 Task: Look for properties with washing machine facilities.
Action: Mouse moved to (1142, 164)
Screenshot: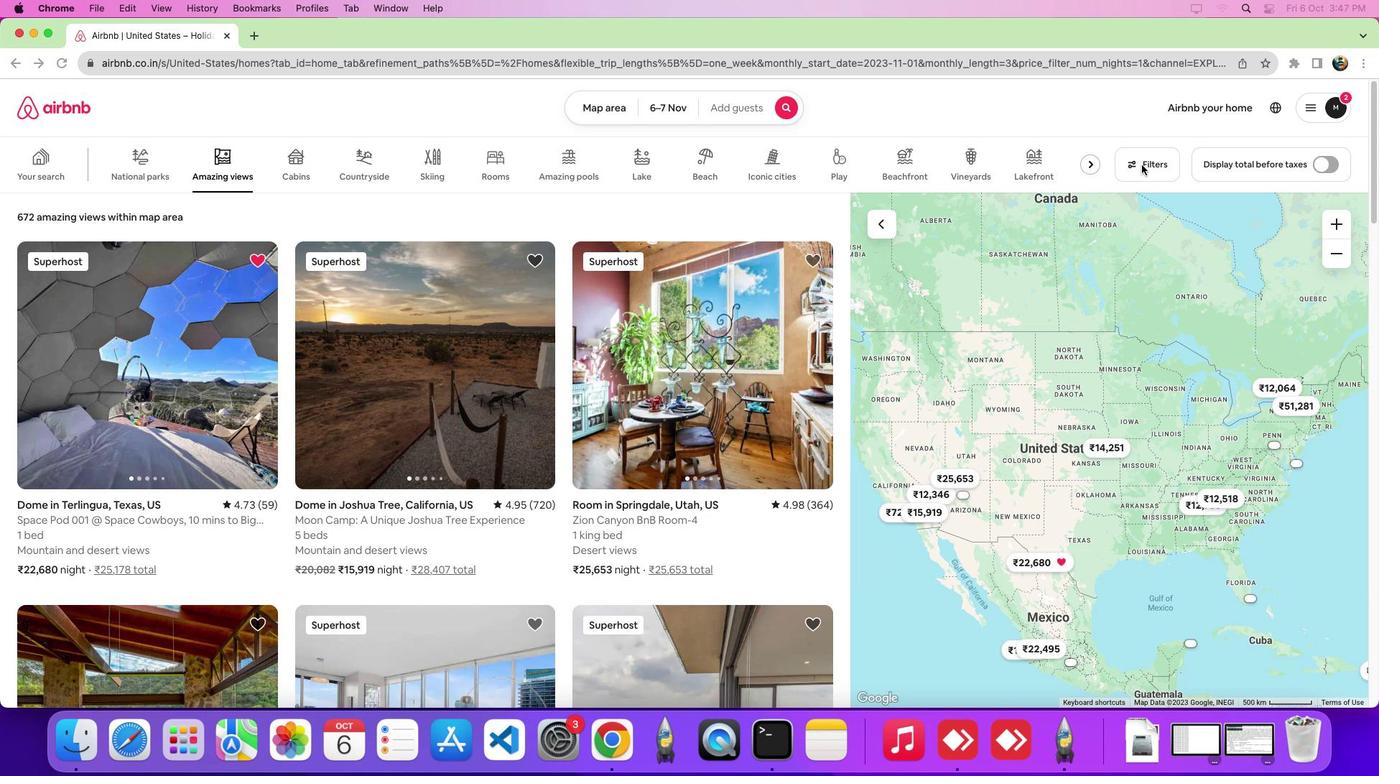 
Action: Mouse pressed left at (1142, 164)
Screenshot: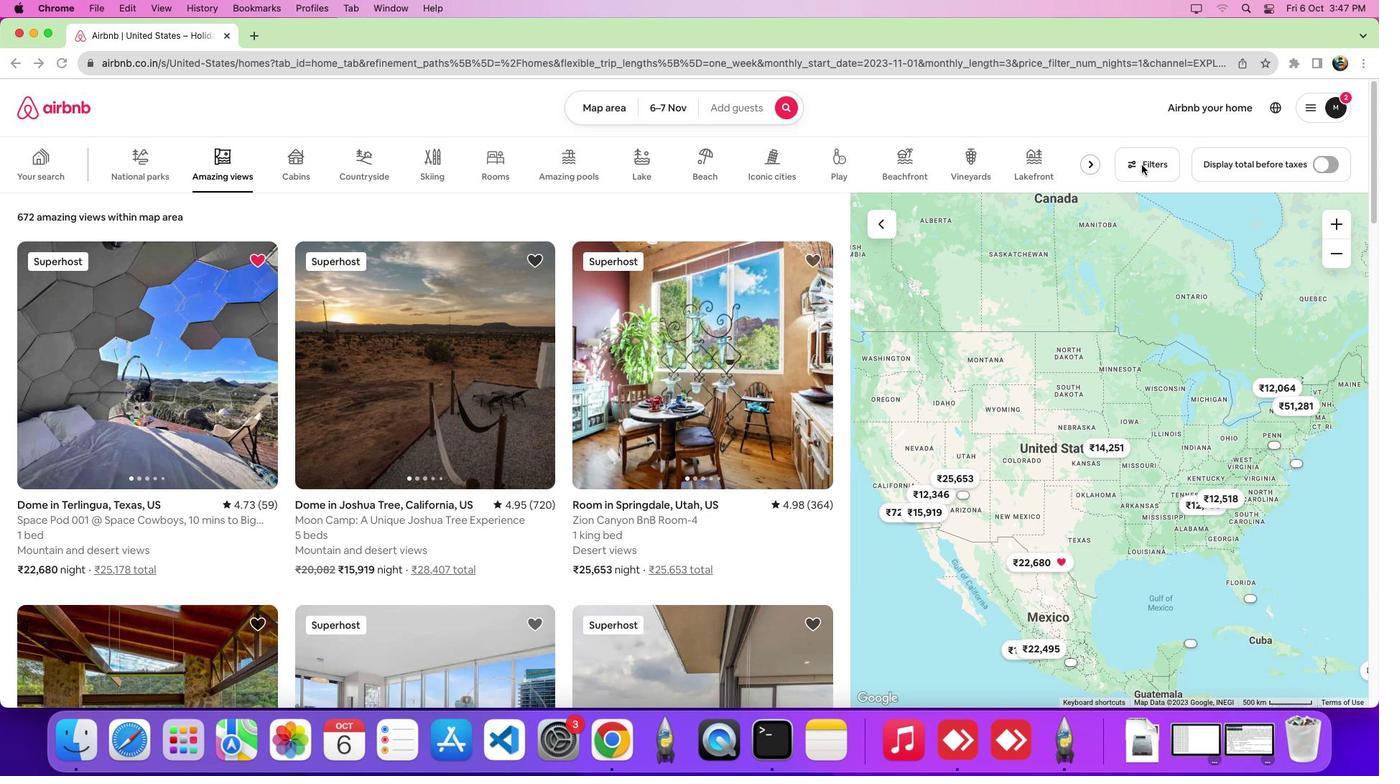 
Action: Mouse pressed left at (1142, 164)
Screenshot: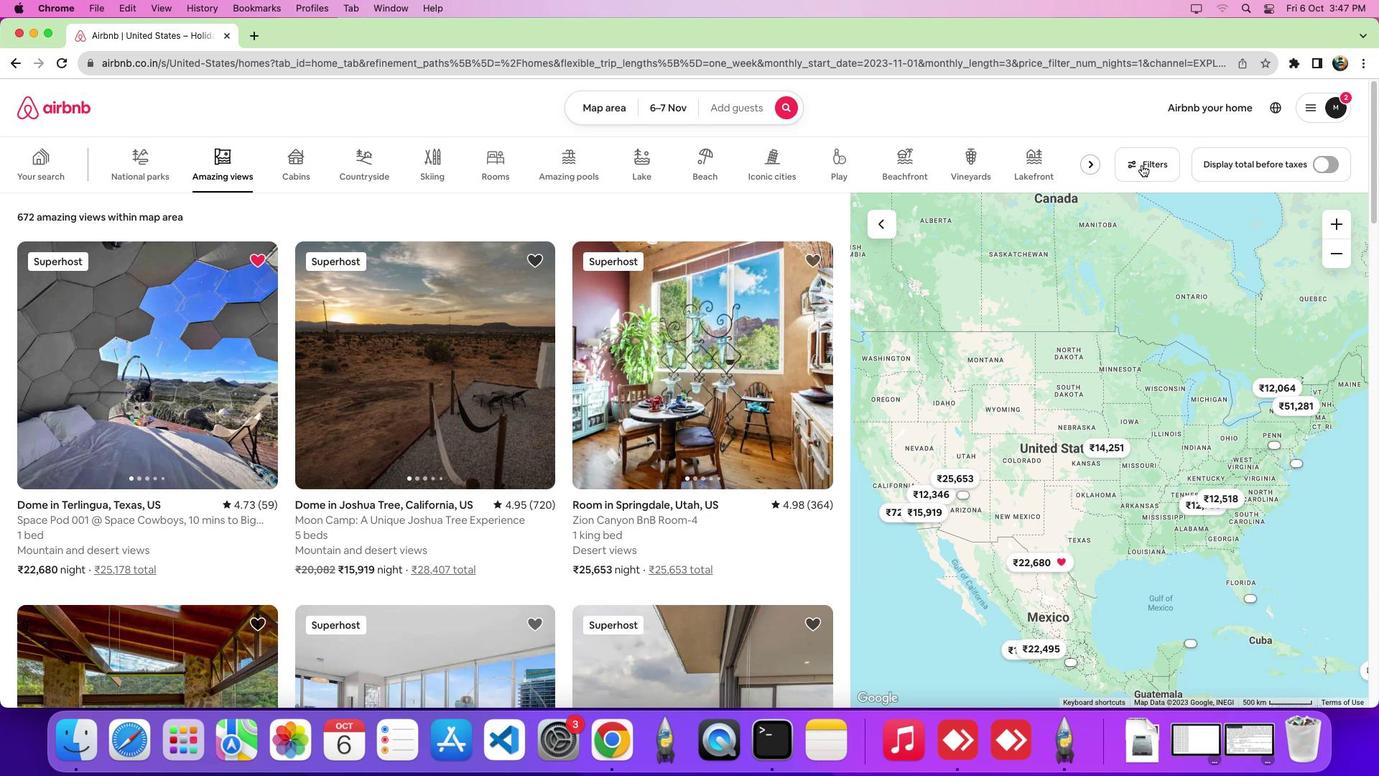 
Action: Mouse moved to (705, 253)
Screenshot: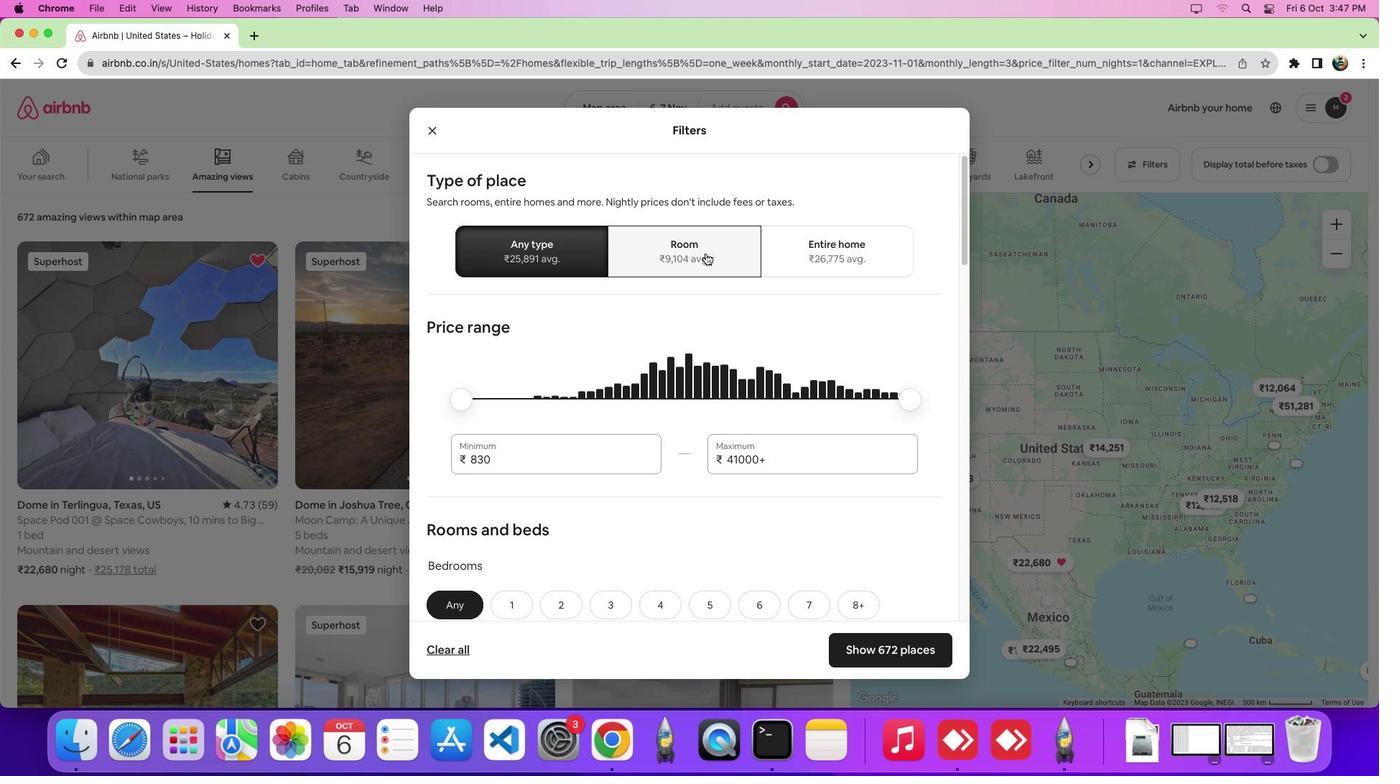 
Action: Mouse pressed left at (705, 253)
Screenshot: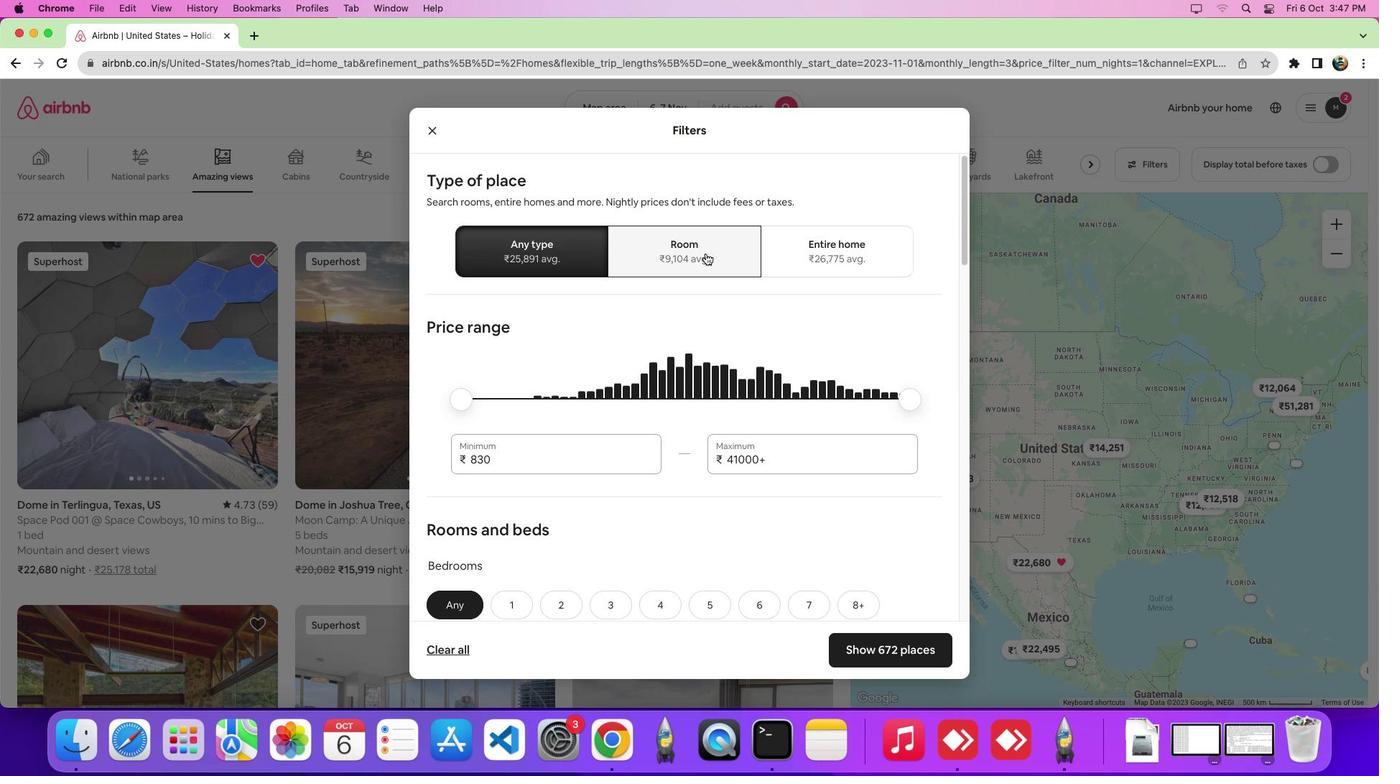 
Action: Mouse moved to (706, 465)
Screenshot: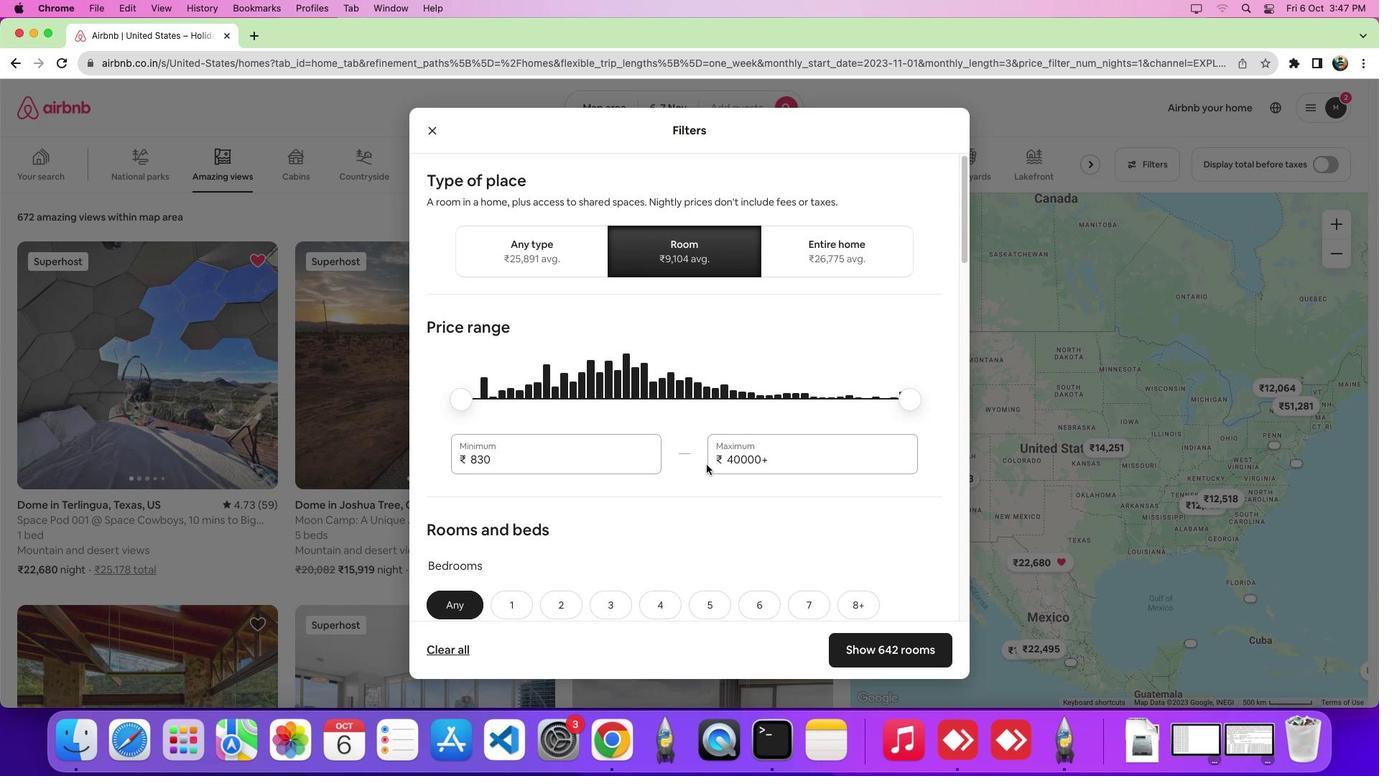 
Action: Mouse scrolled (706, 465) with delta (0, 0)
Screenshot: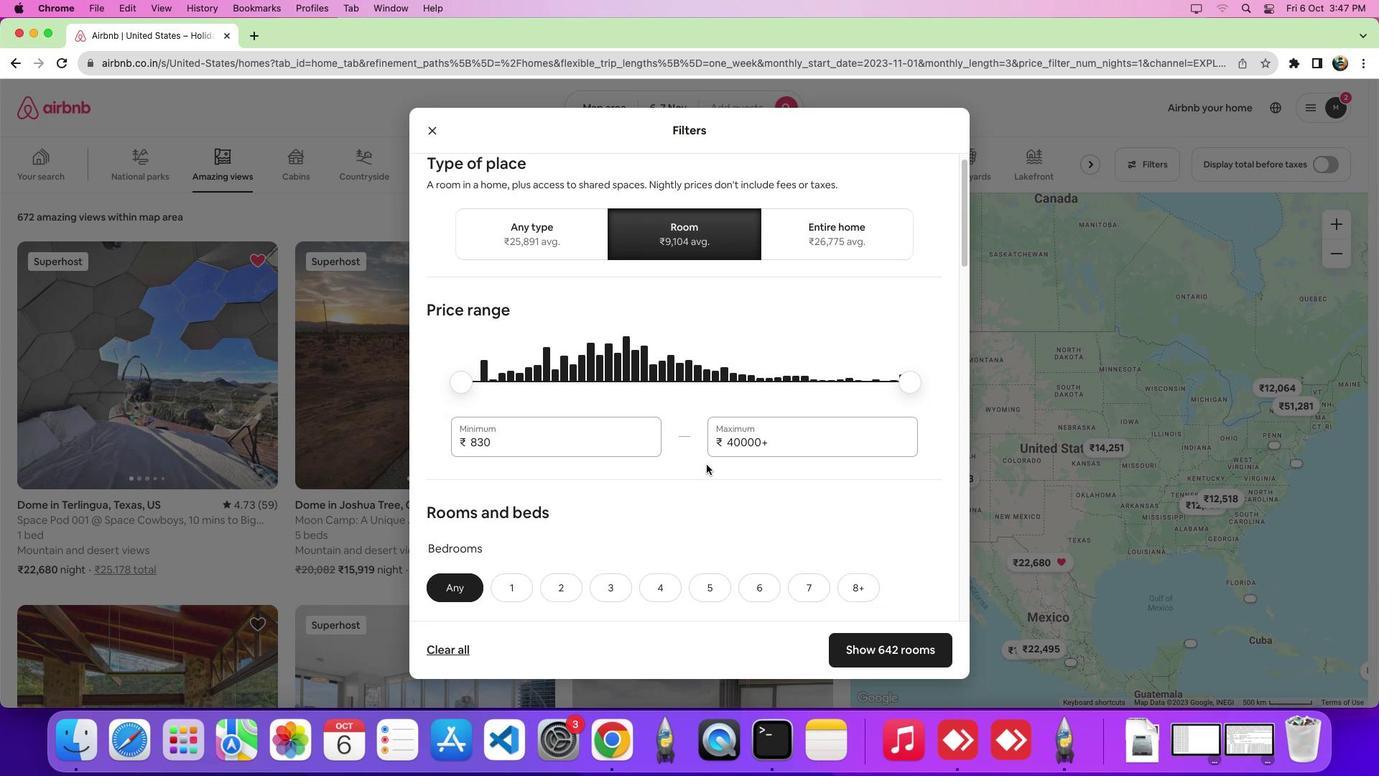 
Action: Mouse scrolled (706, 465) with delta (0, 0)
Screenshot: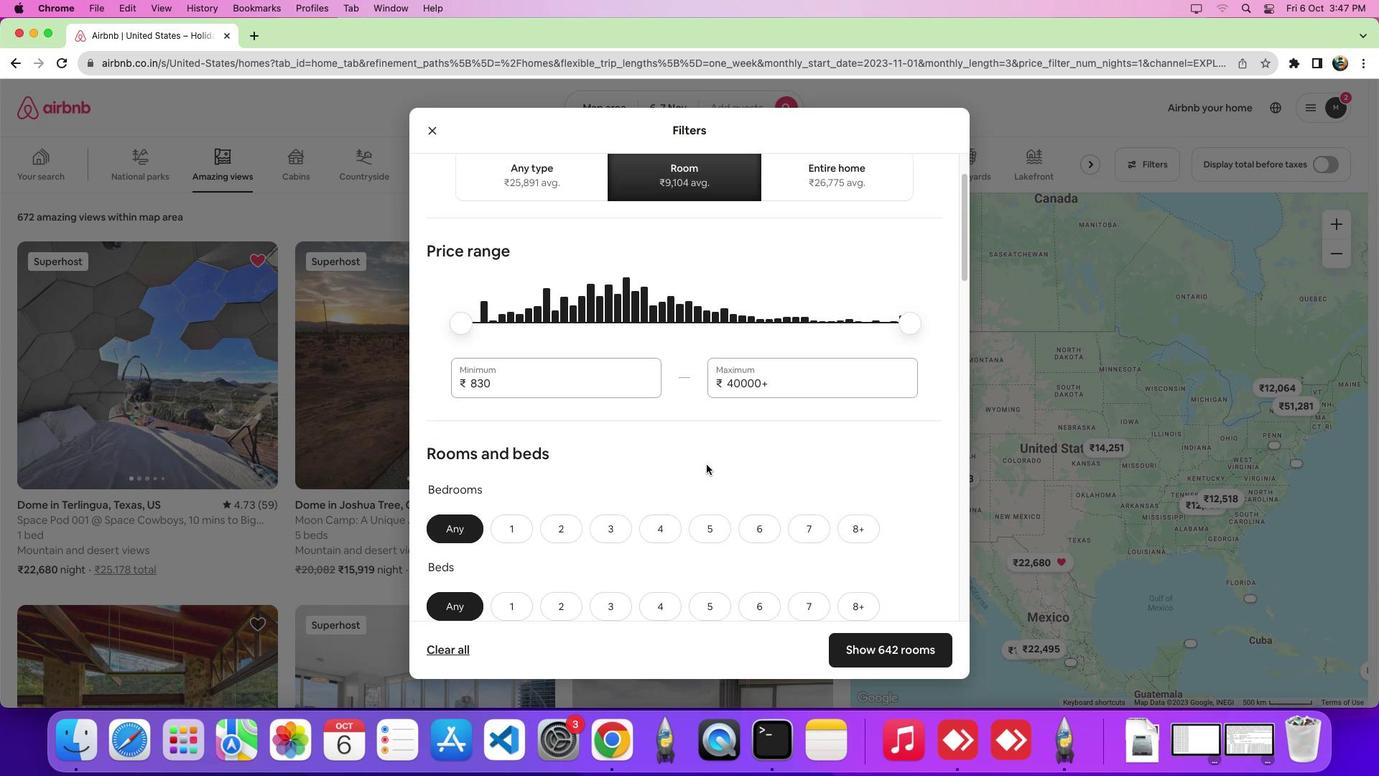 
Action: Mouse scrolled (706, 465) with delta (0, -4)
Screenshot: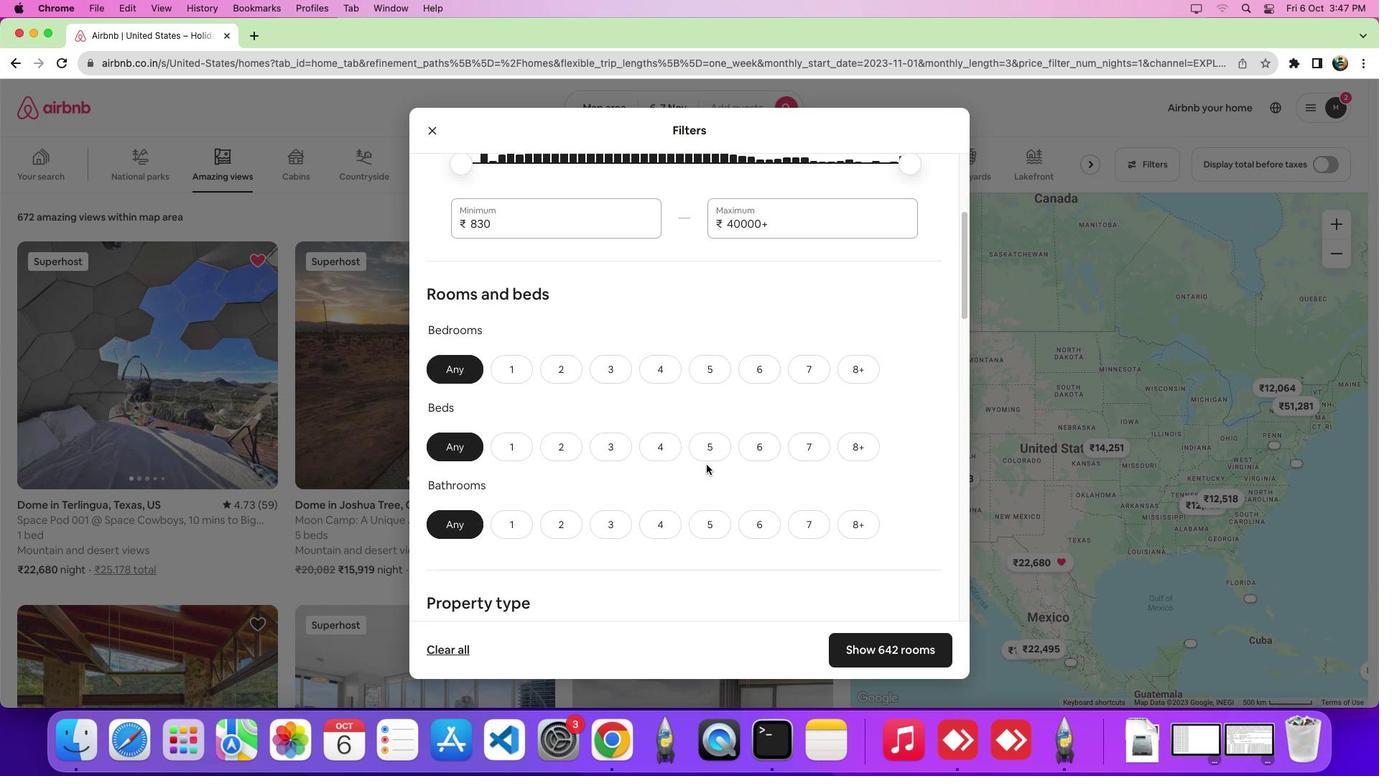 
Action: Mouse scrolled (706, 465) with delta (0, -4)
Screenshot: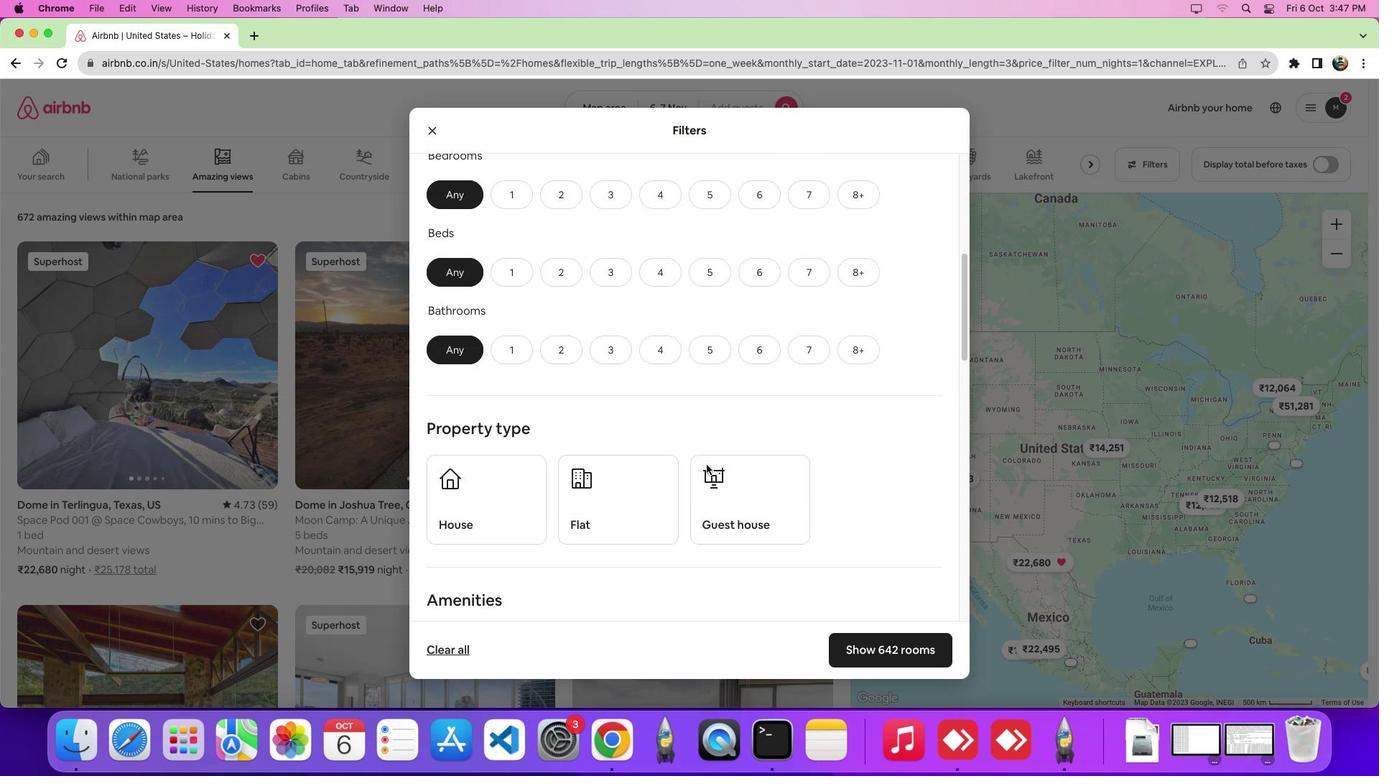 
Action: Mouse scrolled (706, 465) with delta (0, 0)
Screenshot: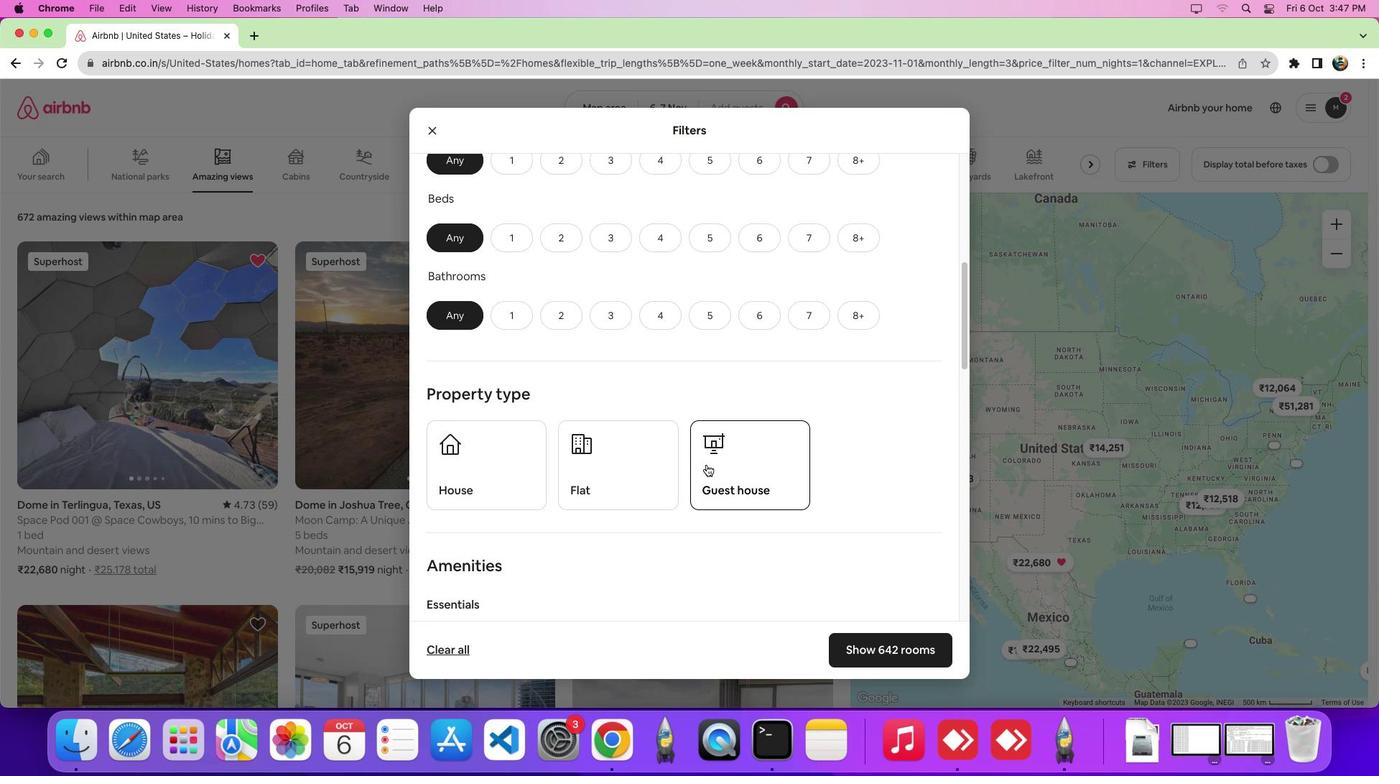 
Action: Mouse scrolled (706, 465) with delta (0, 0)
Screenshot: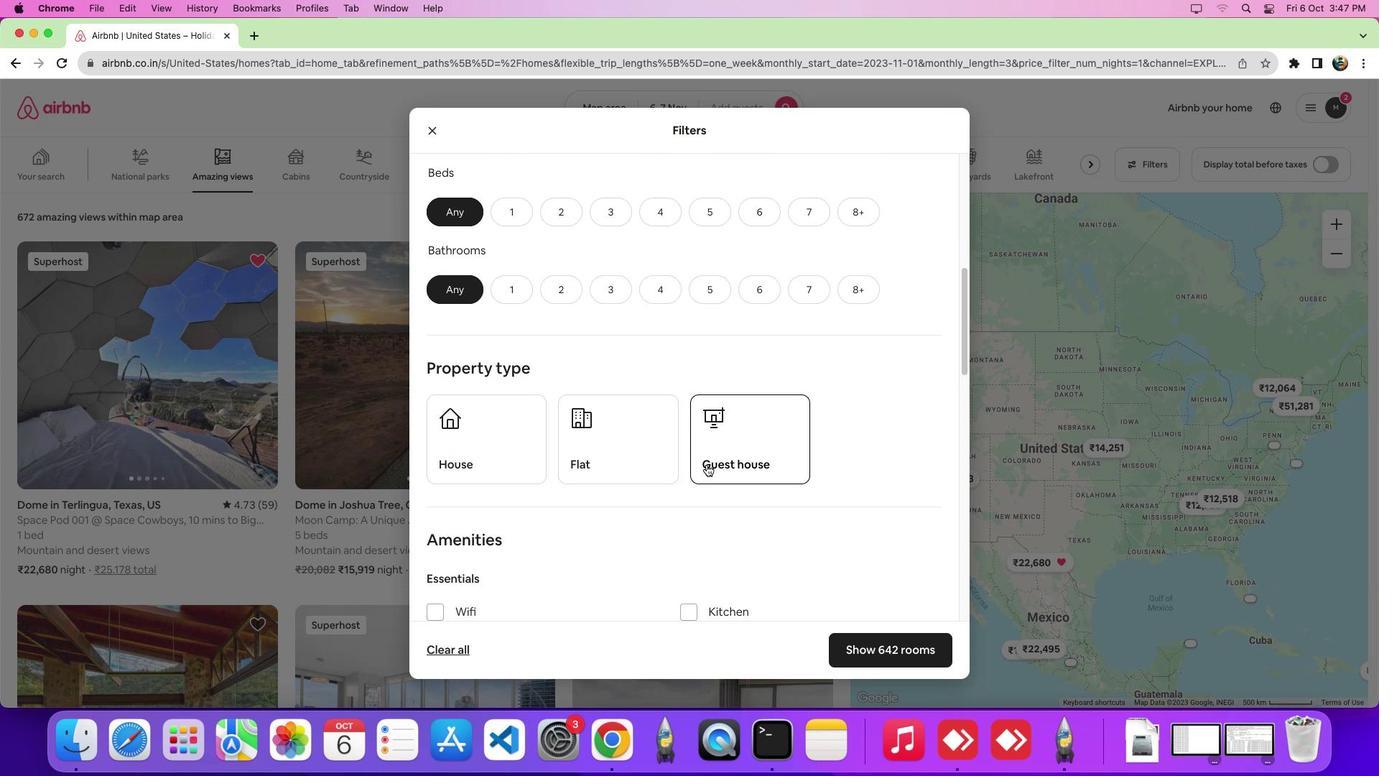 
Action: Mouse scrolled (706, 465) with delta (0, -2)
Screenshot: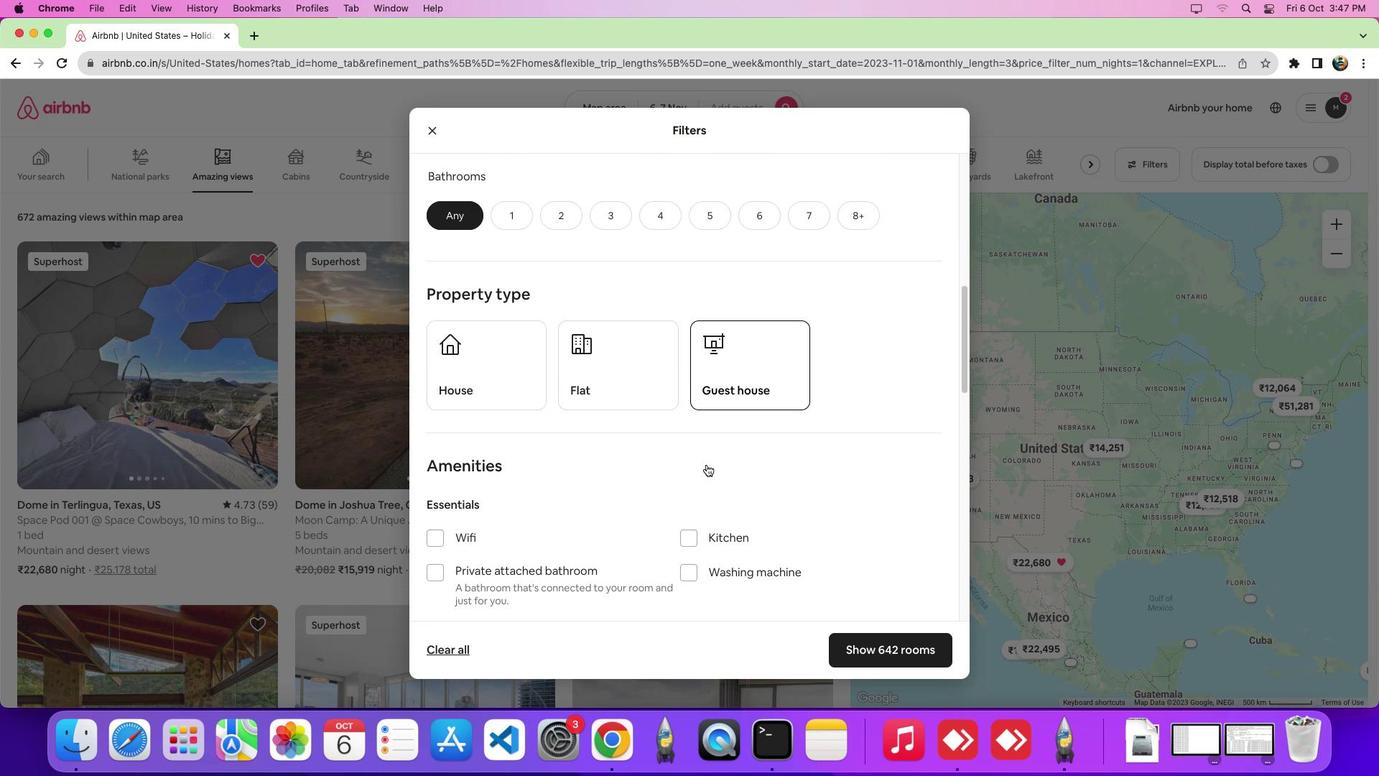 
Action: Mouse scrolled (706, 465) with delta (0, 0)
Screenshot: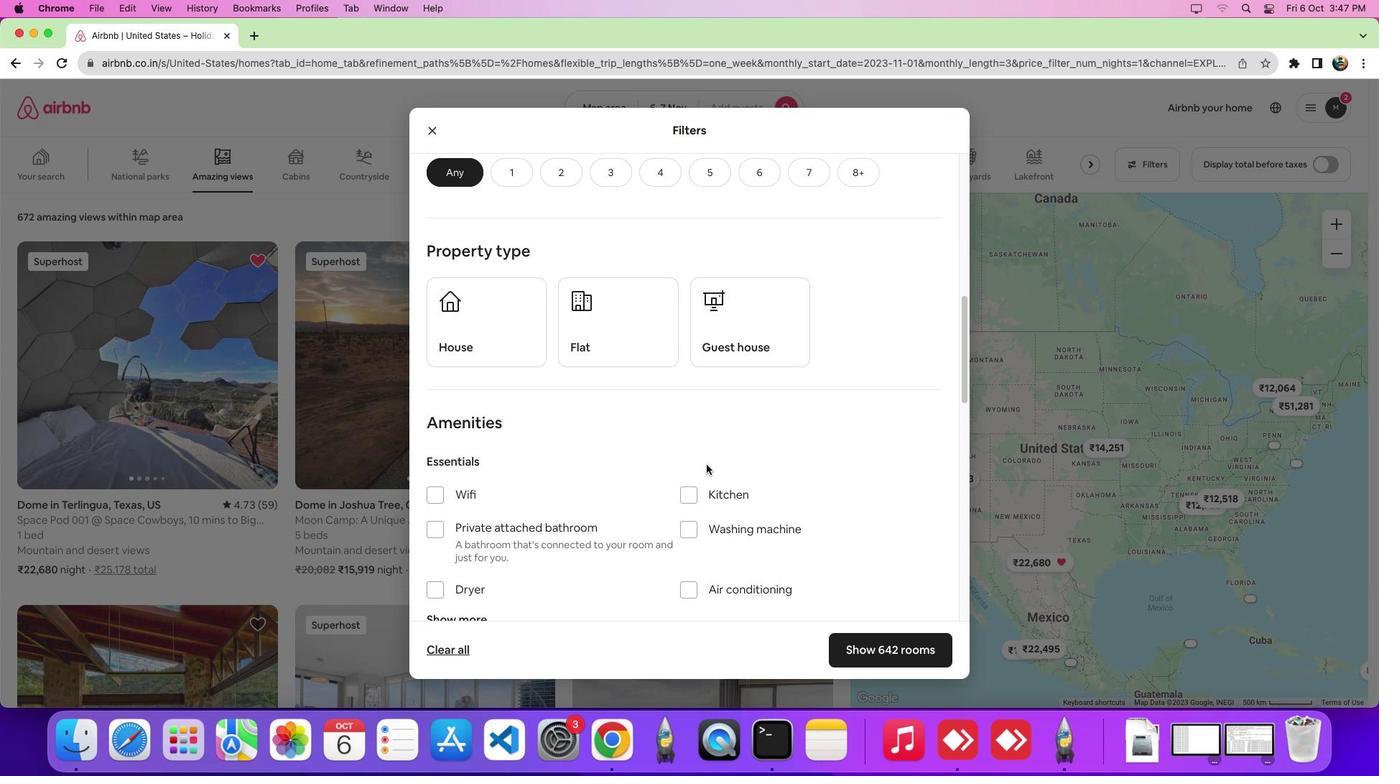 
Action: Mouse scrolled (706, 465) with delta (0, 0)
Screenshot: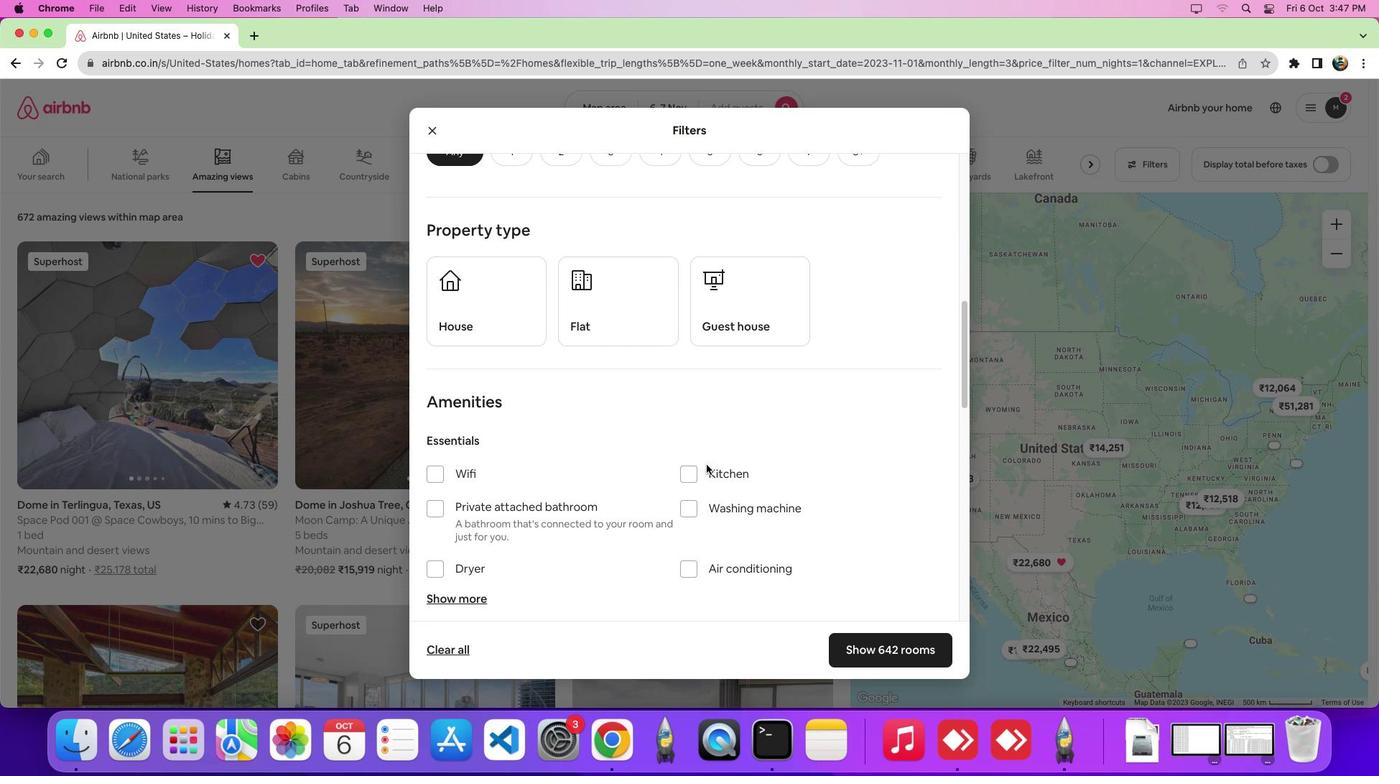 
Action: Mouse scrolled (706, 465) with delta (0, -1)
Screenshot: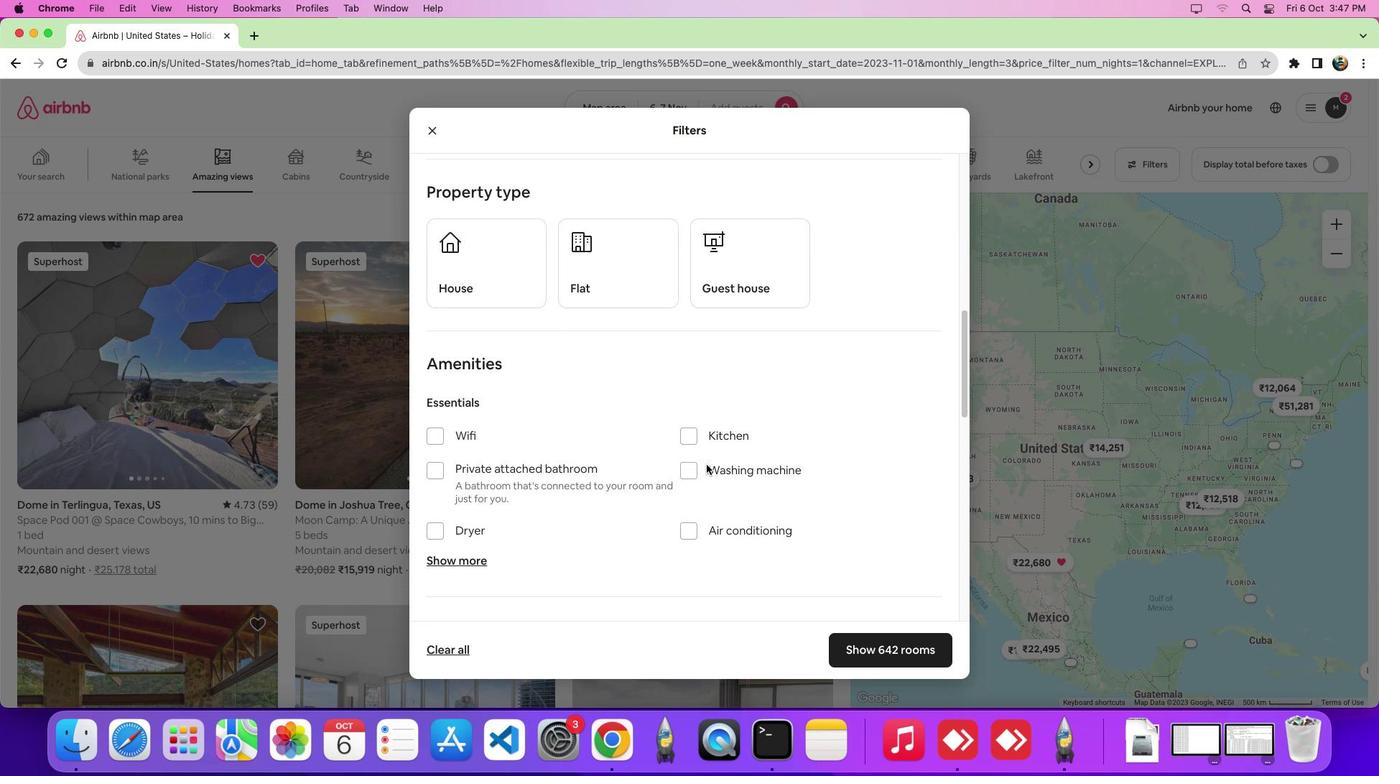 
Action: Mouse moved to (694, 441)
Screenshot: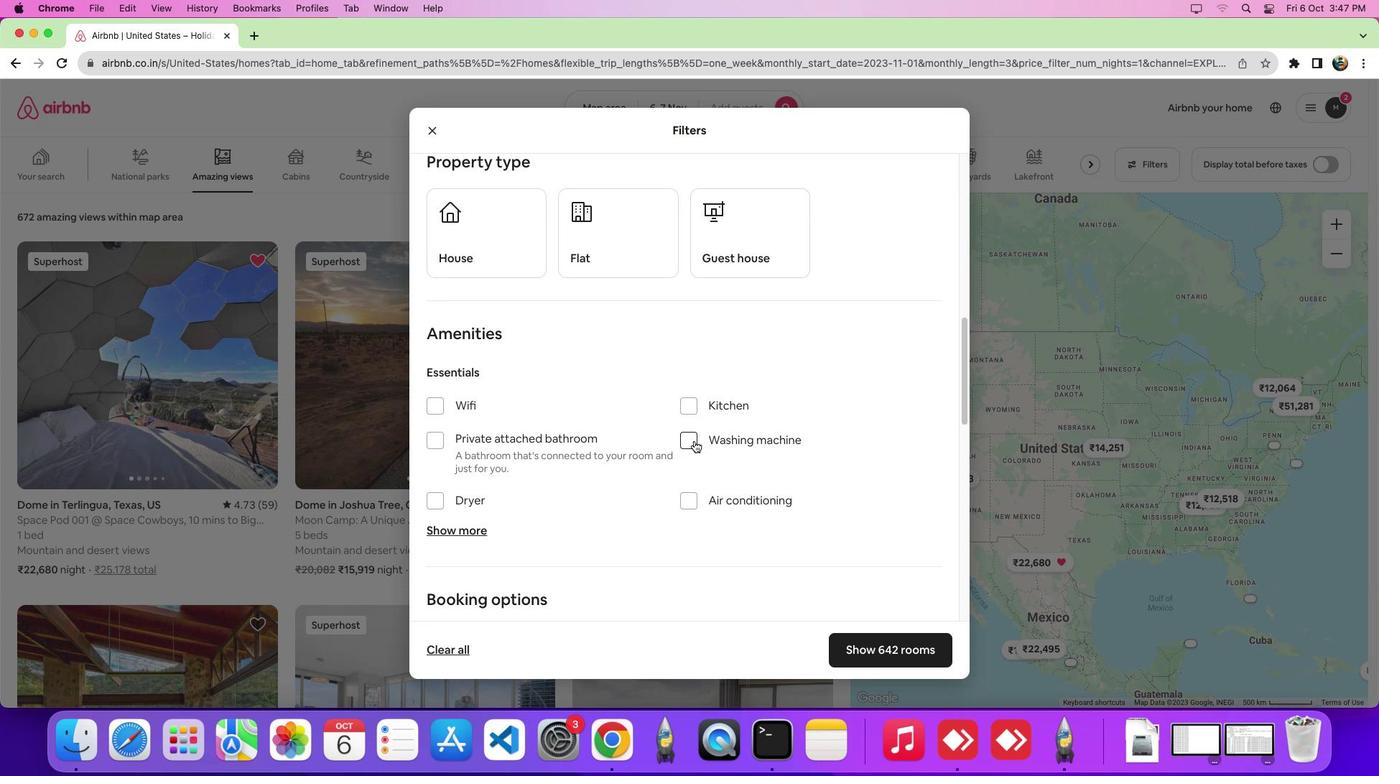 
Action: Mouse pressed left at (694, 441)
Screenshot: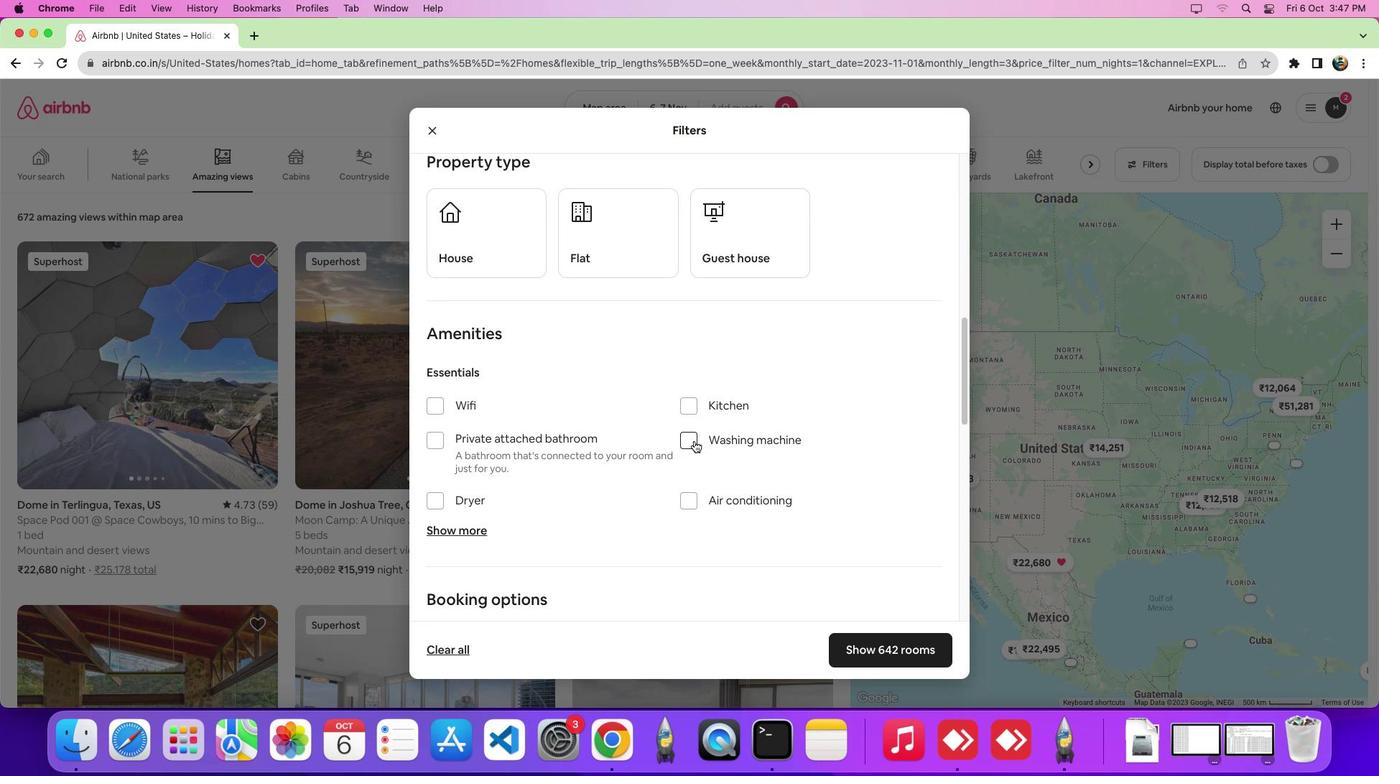 
Action: Mouse moved to (885, 646)
Screenshot: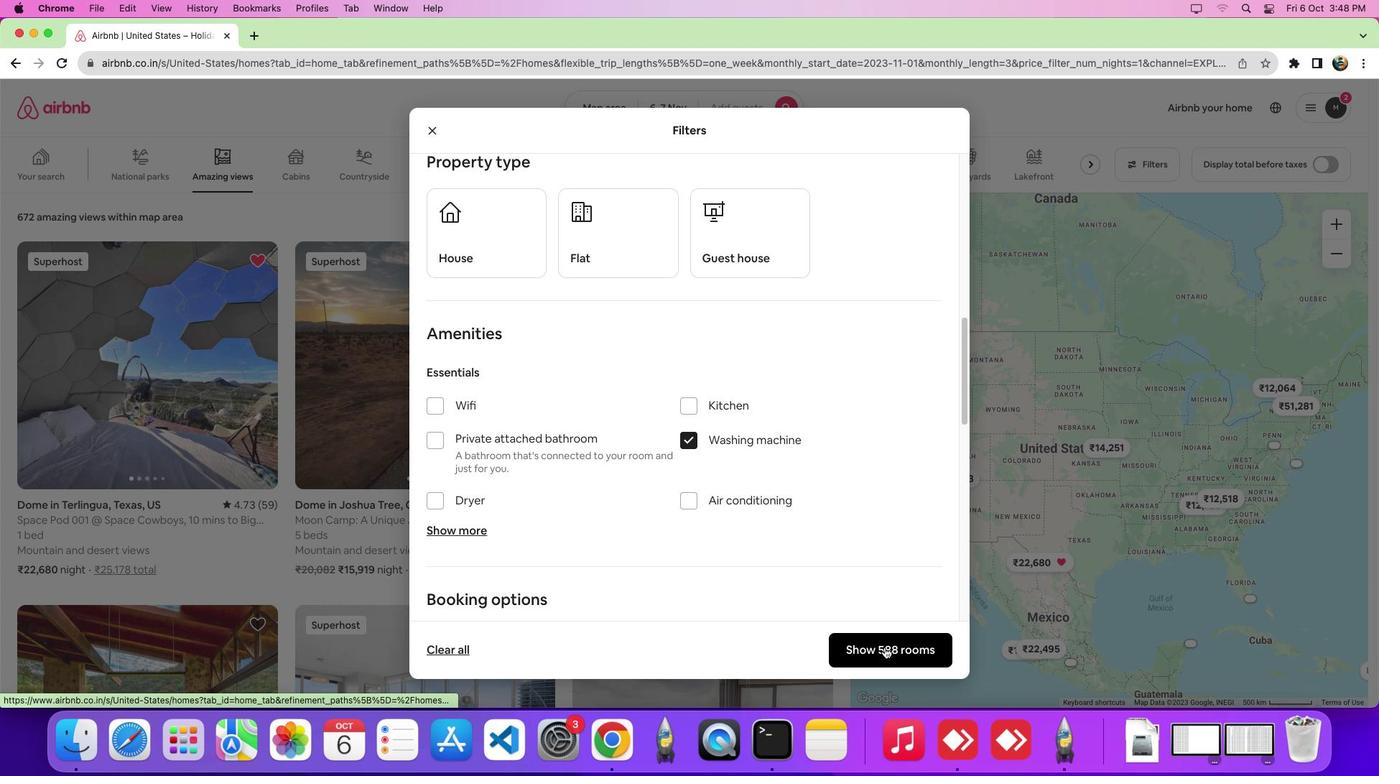 
Action: Mouse pressed left at (885, 646)
Screenshot: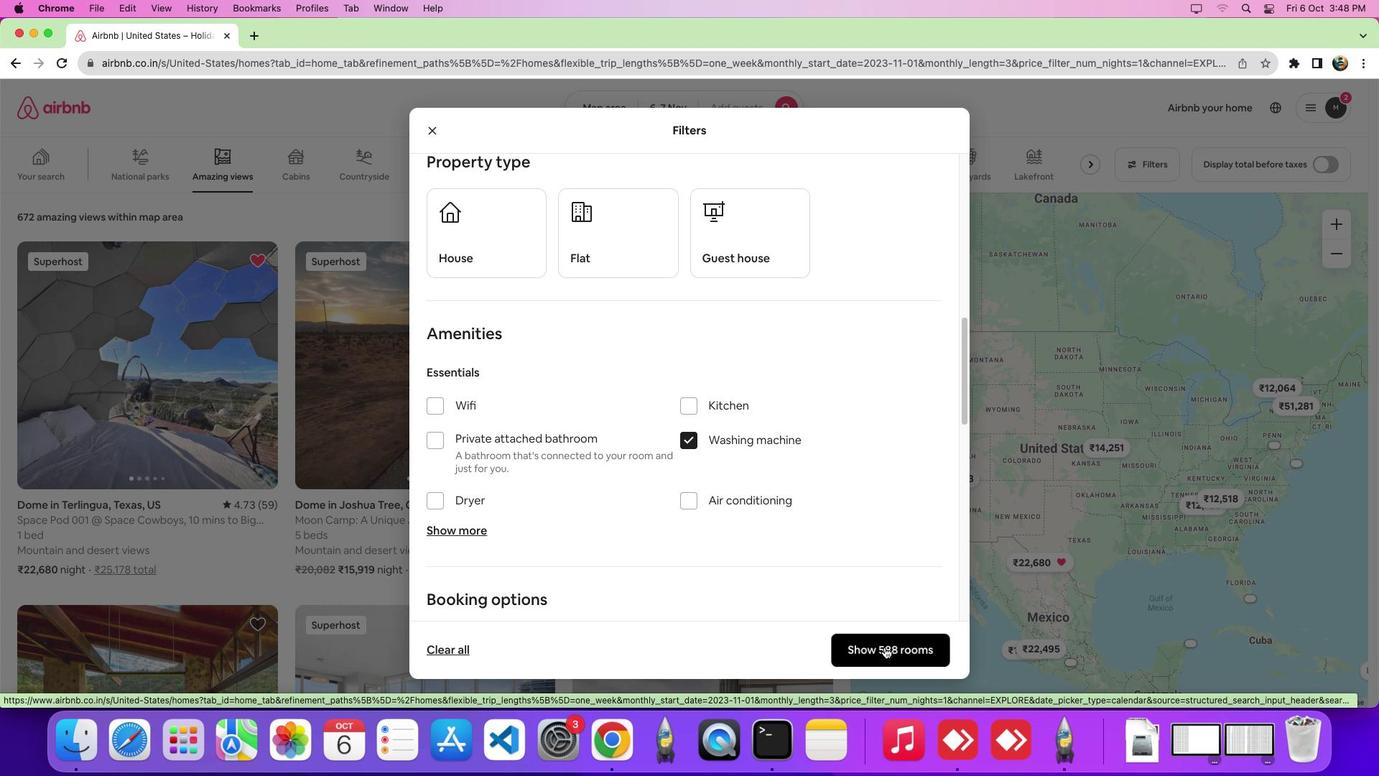 
Action: Mouse moved to (753, 428)
Screenshot: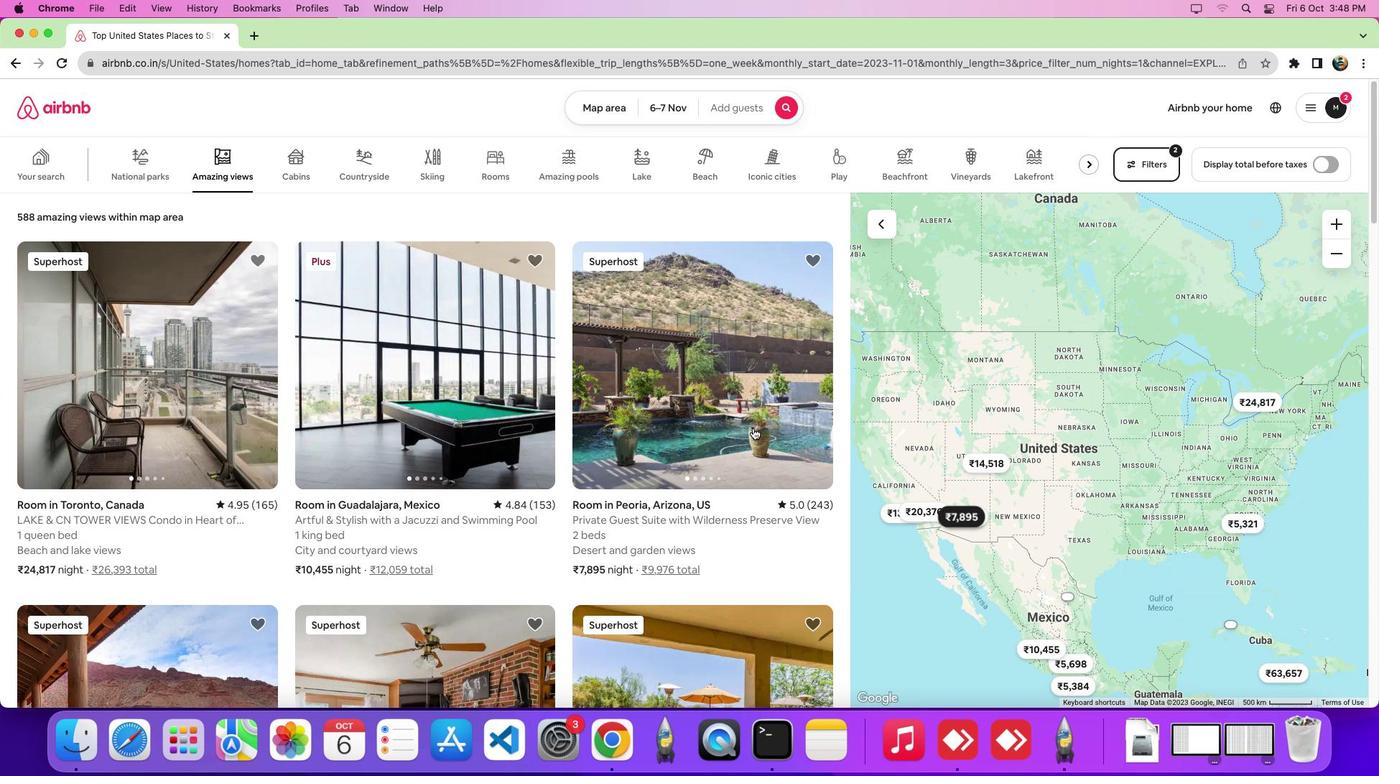
